 Task: Create Card Training Workshop Planning in Board Sales Pipeline Tracking to Workspace Knowledge Management. Create Card Film Review in Board IT Process Improvement to Workspace Knowledge Management. Create Card Training Workshop Execution in Board Public Relations Media Relations and Pitching to Workspace Knowledge Management
Action: Mouse moved to (49, 361)
Screenshot: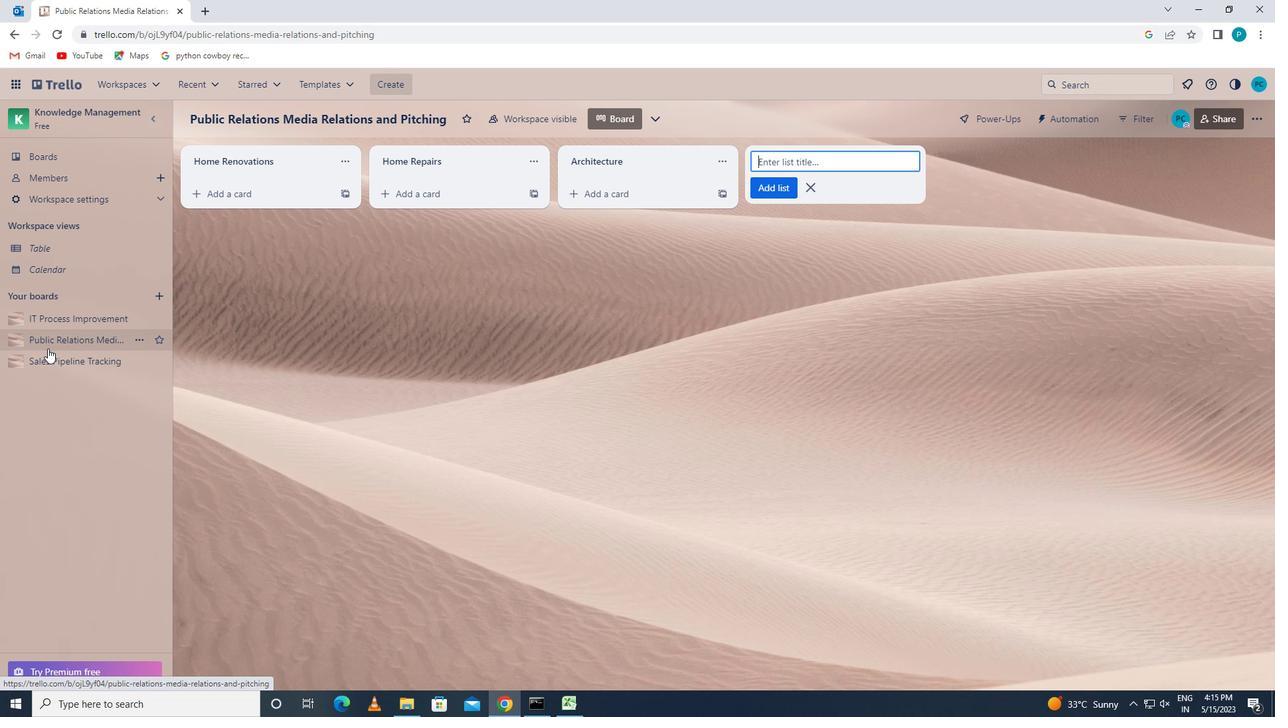 
Action: Mouse pressed left at (49, 361)
Screenshot: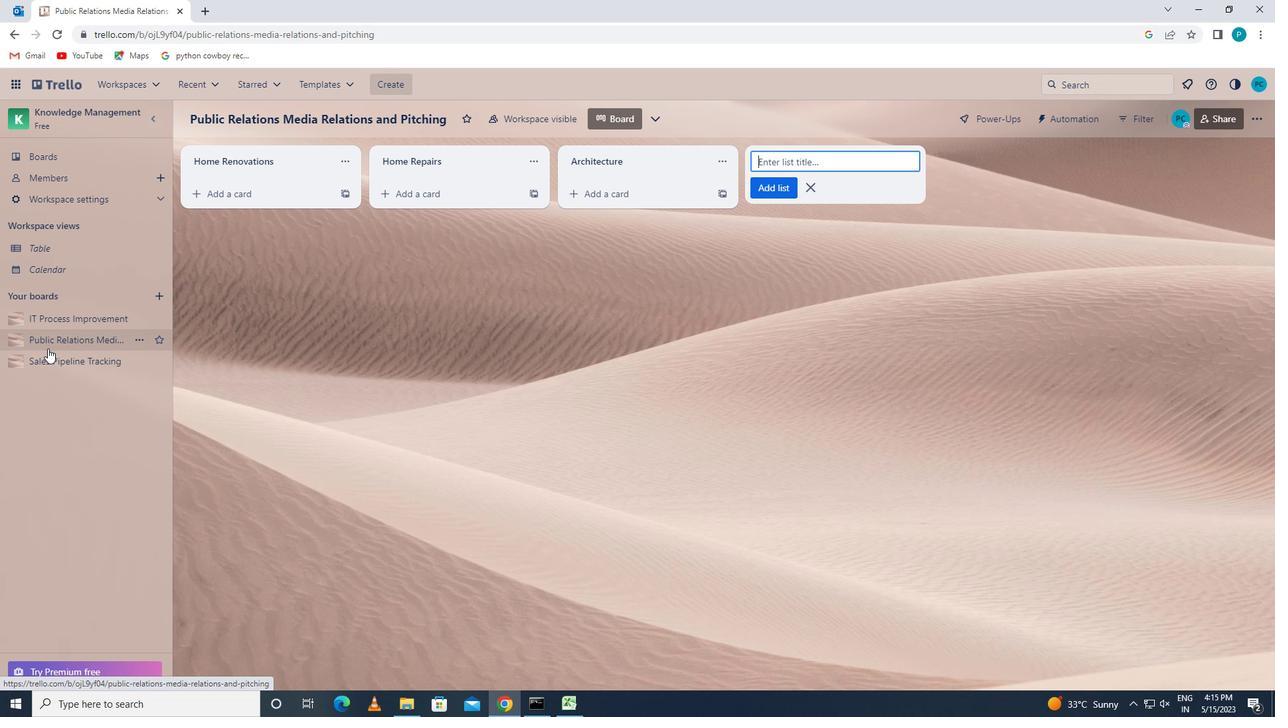 
Action: Mouse moved to (273, 189)
Screenshot: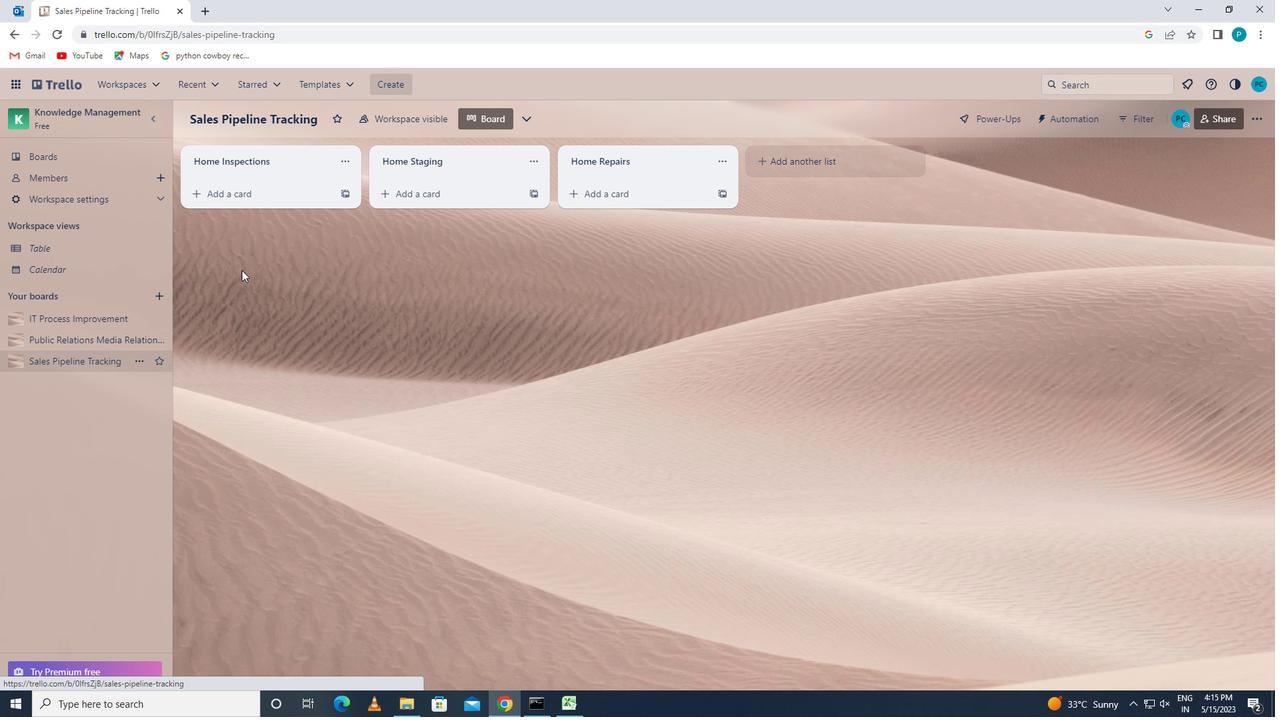 
Action: Mouse pressed left at (273, 189)
Screenshot: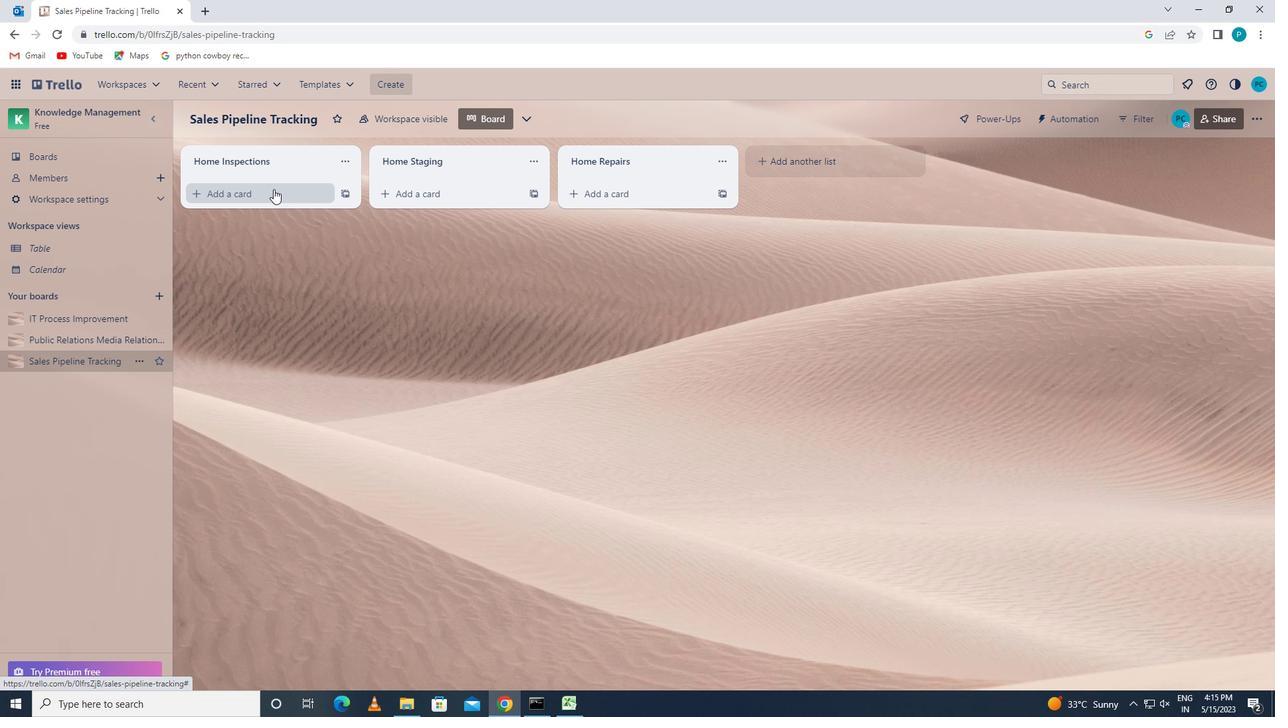 
Action: Key pressed <Key.caps_lock>t<Key.caps_lock>raining<Key.space><Key.caps_lock>w<Key.caps_lock>orkshop<Key.space><Key.caps_lock>p<Key.caps_lock>lanning
Screenshot: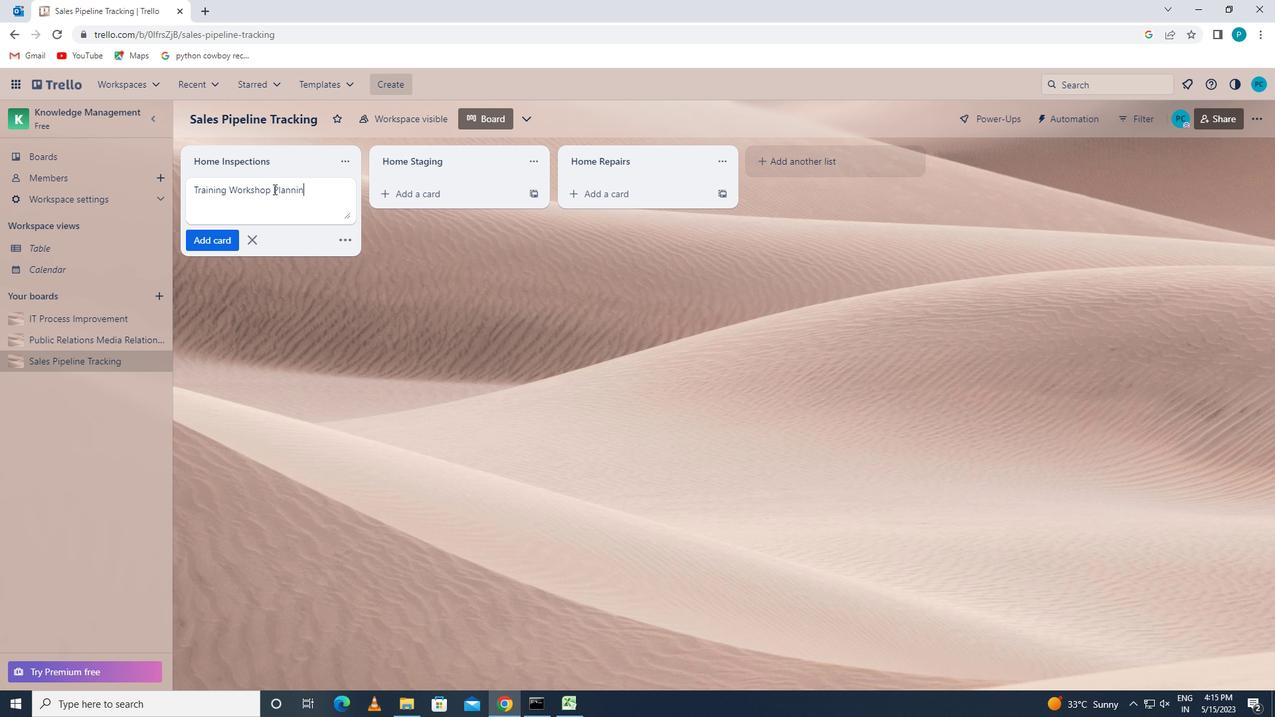 
Action: Mouse moved to (220, 235)
Screenshot: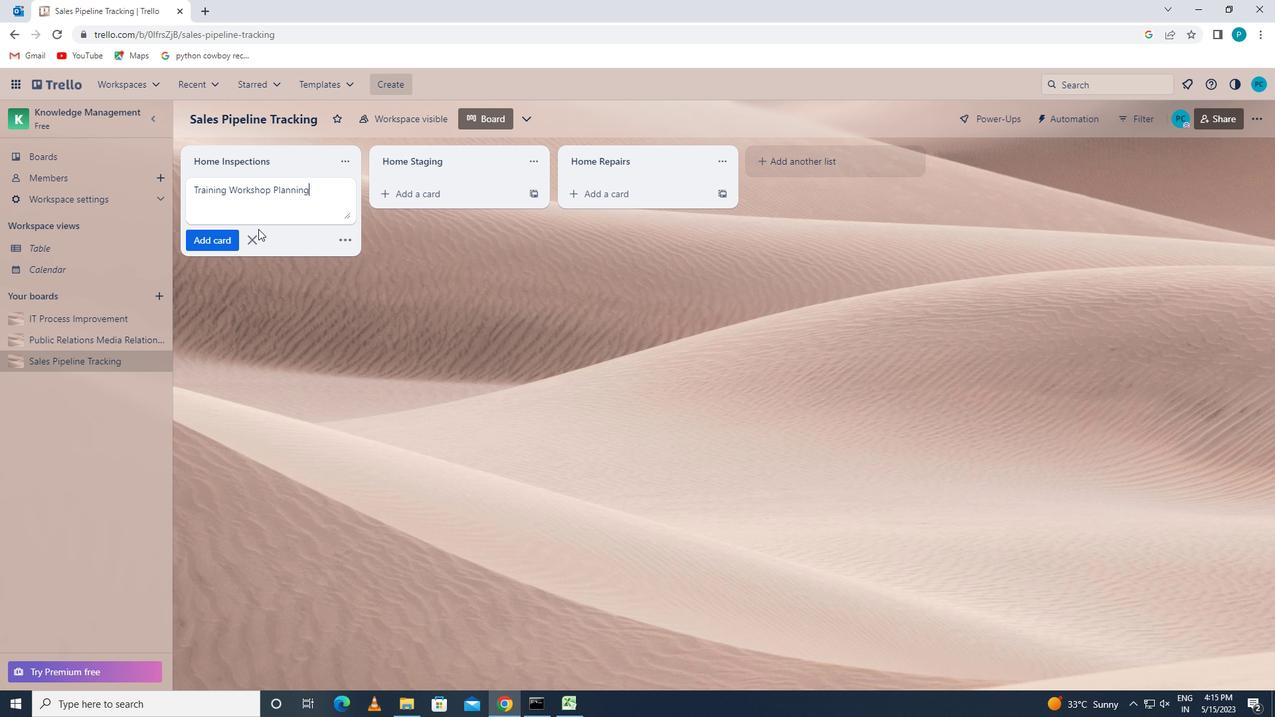
Action: Mouse pressed left at (220, 235)
Screenshot: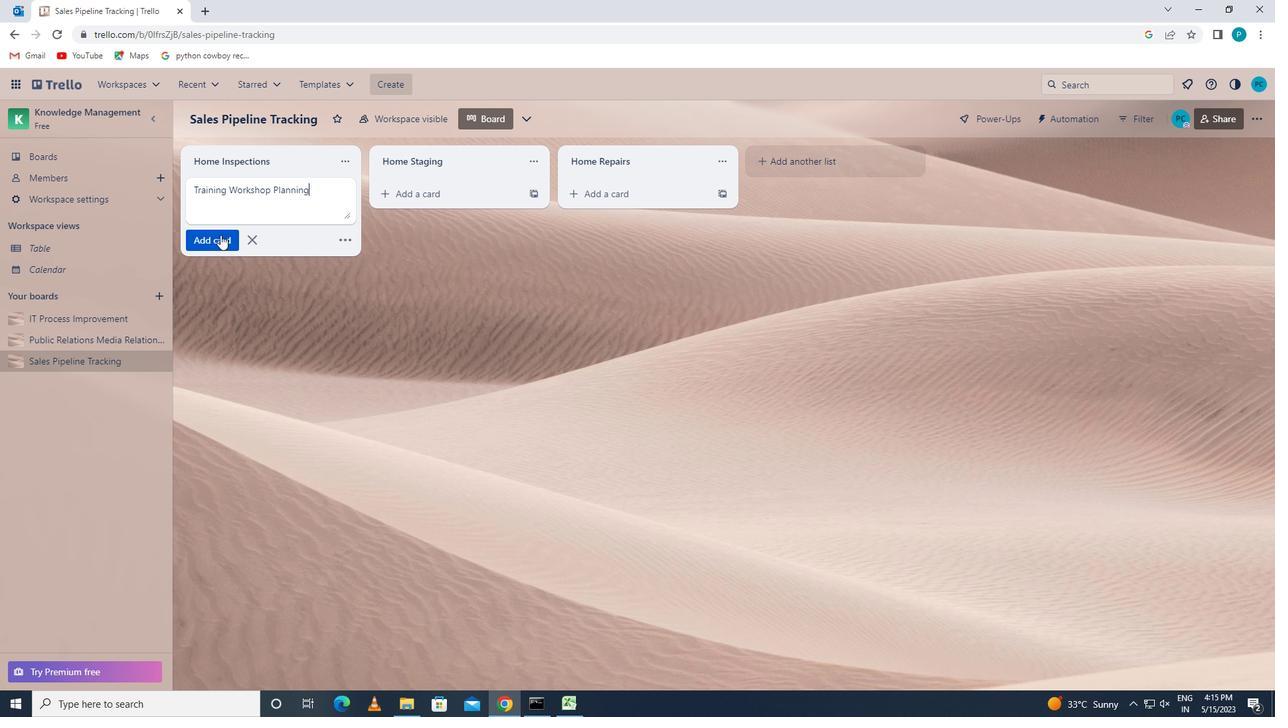 
Action: Mouse moved to (85, 321)
Screenshot: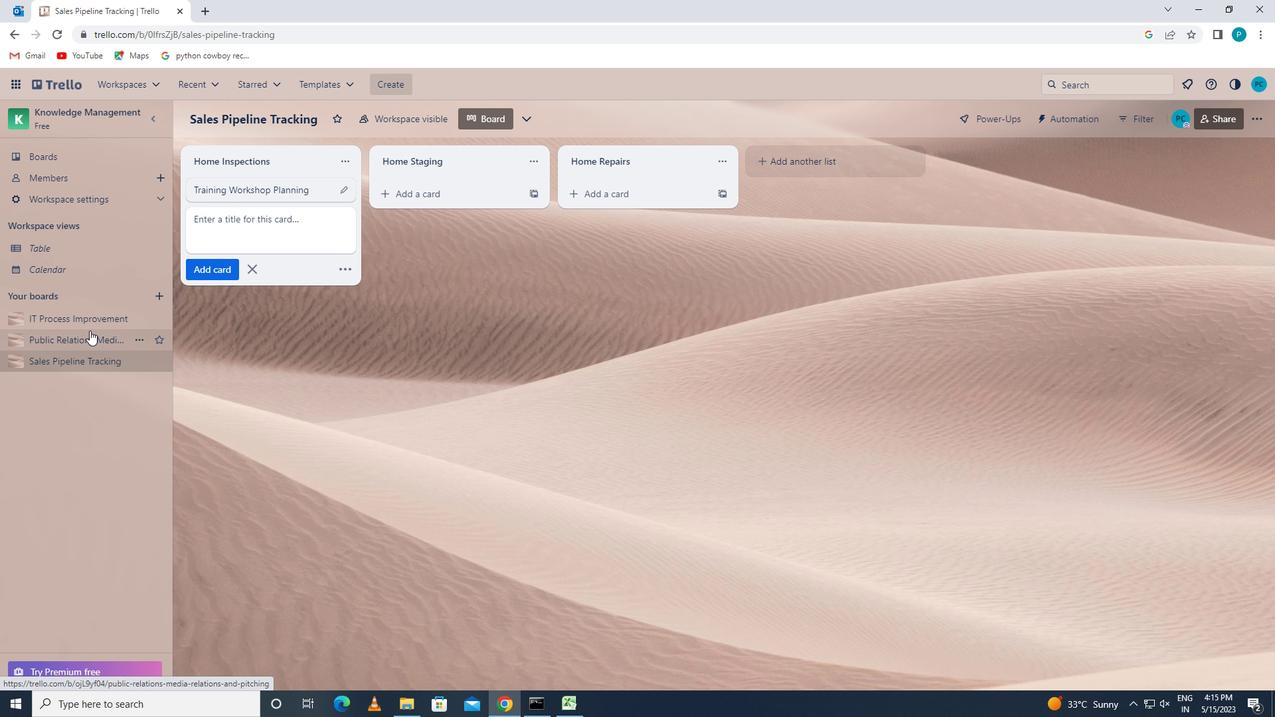 
Action: Mouse pressed left at (85, 321)
Screenshot: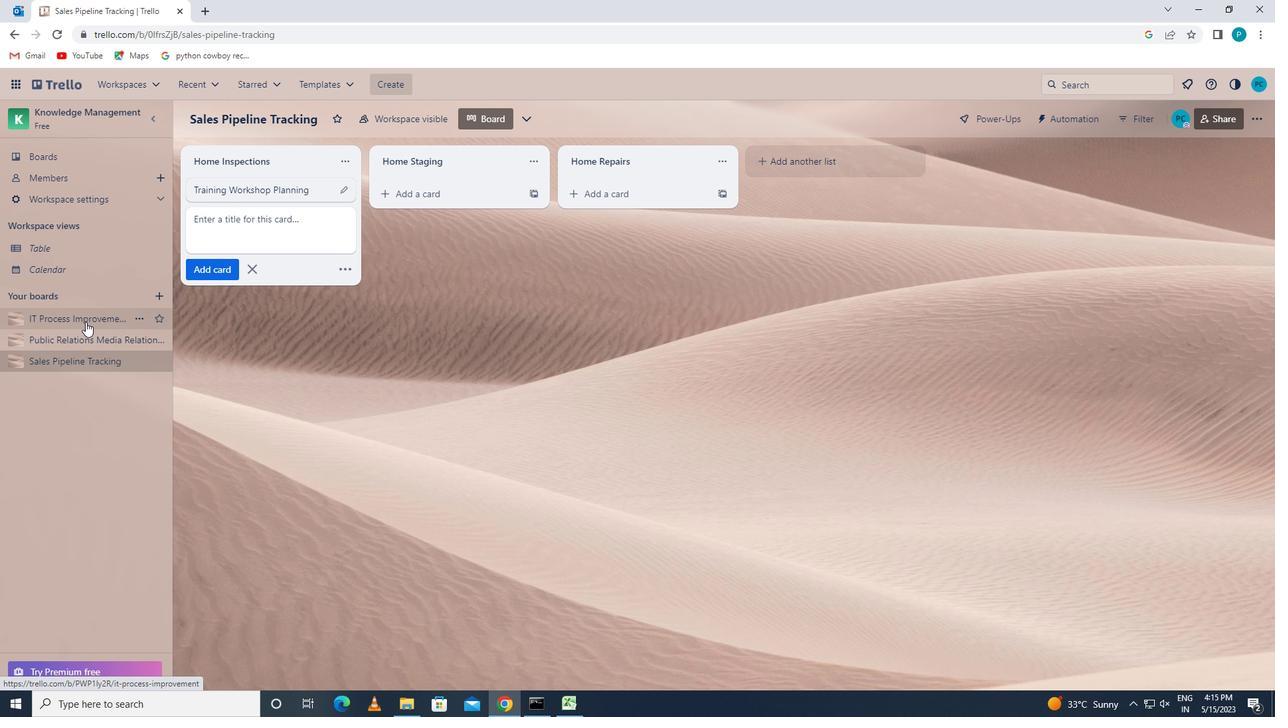 
Action: Mouse moved to (277, 202)
Screenshot: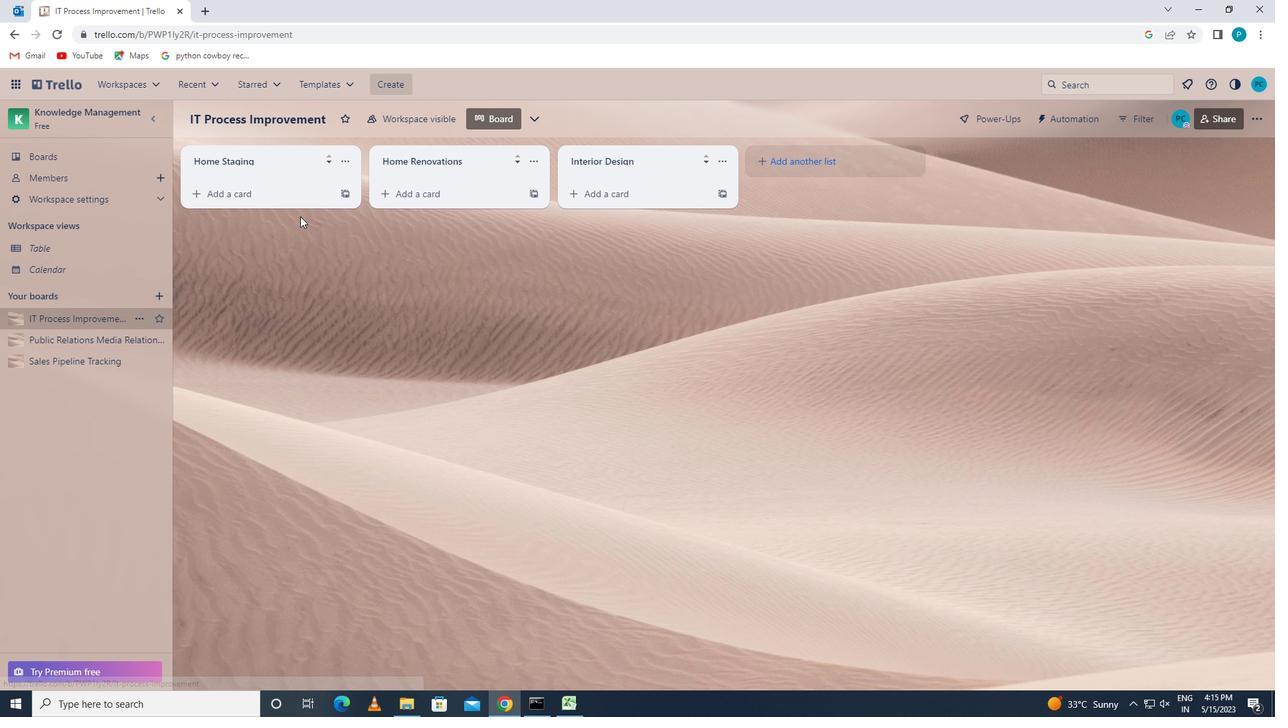 
Action: Mouse pressed left at (277, 202)
Screenshot: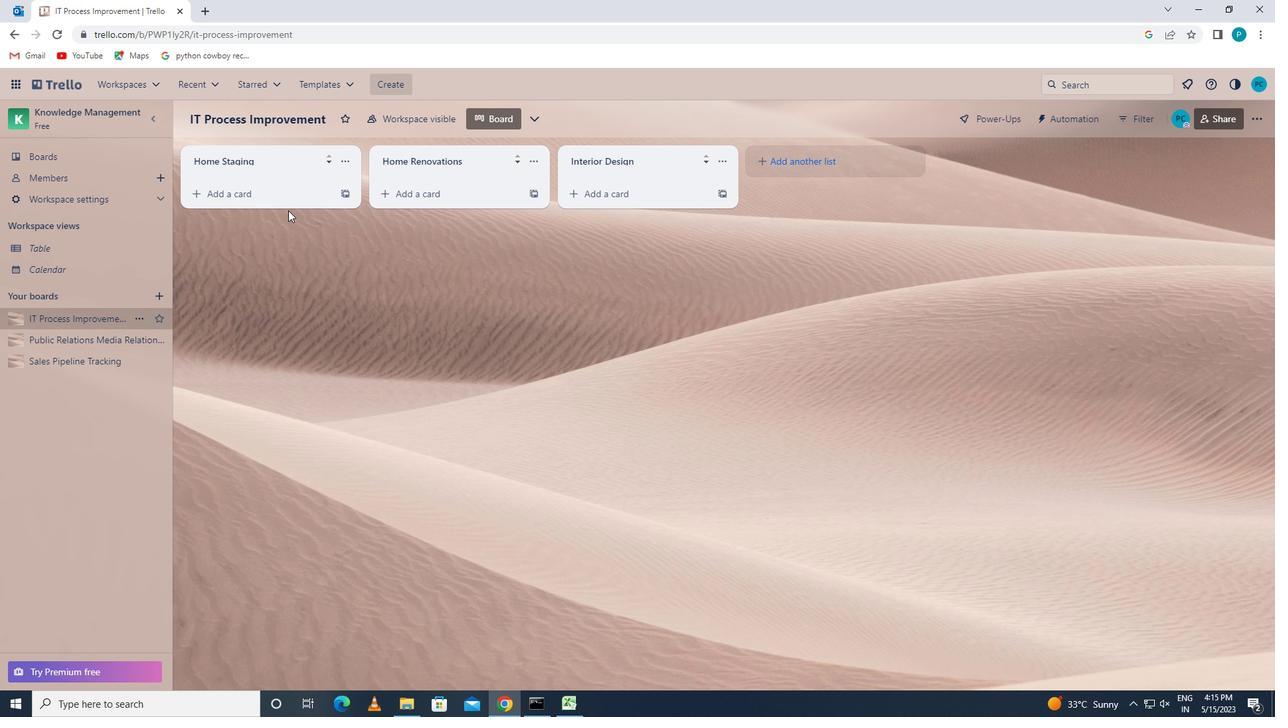
Action: Key pressed <Key.caps_lock>f<Key.caps_lock>ilm<Key.space><Key.caps_lock>r<Key.caps_lock>eview
Screenshot: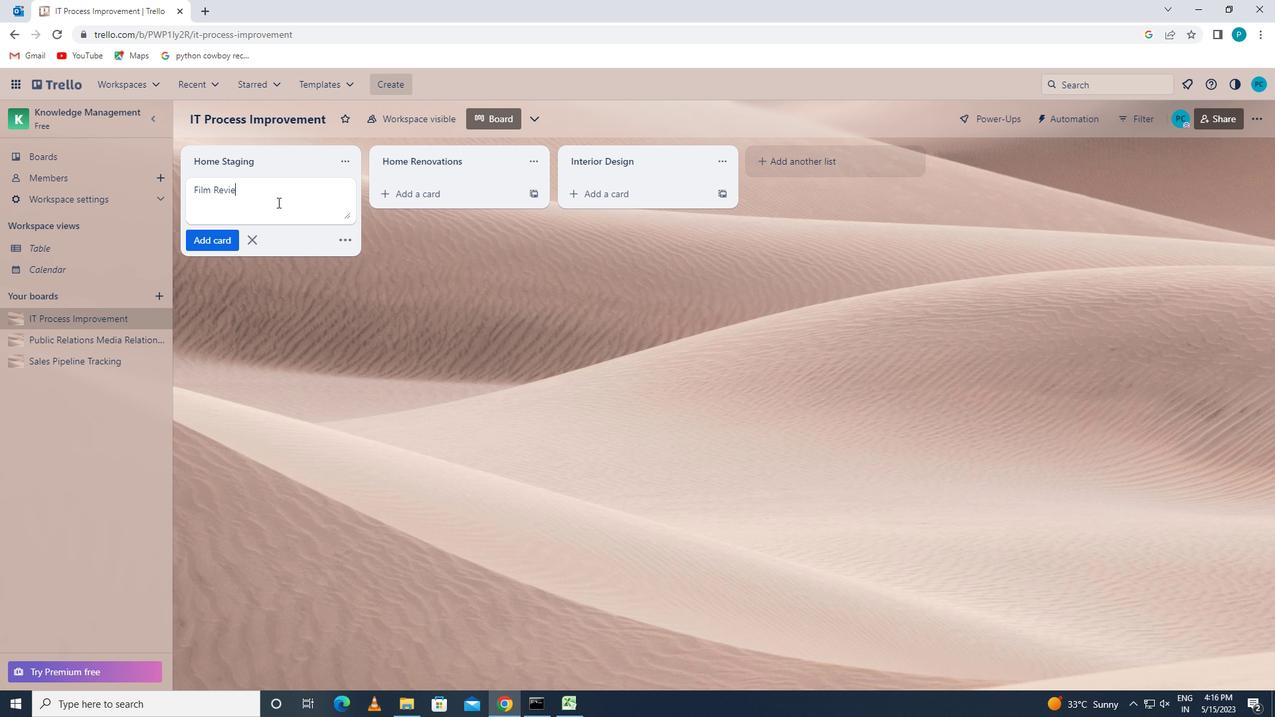 
Action: Mouse moved to (201, 237)
Screenshot: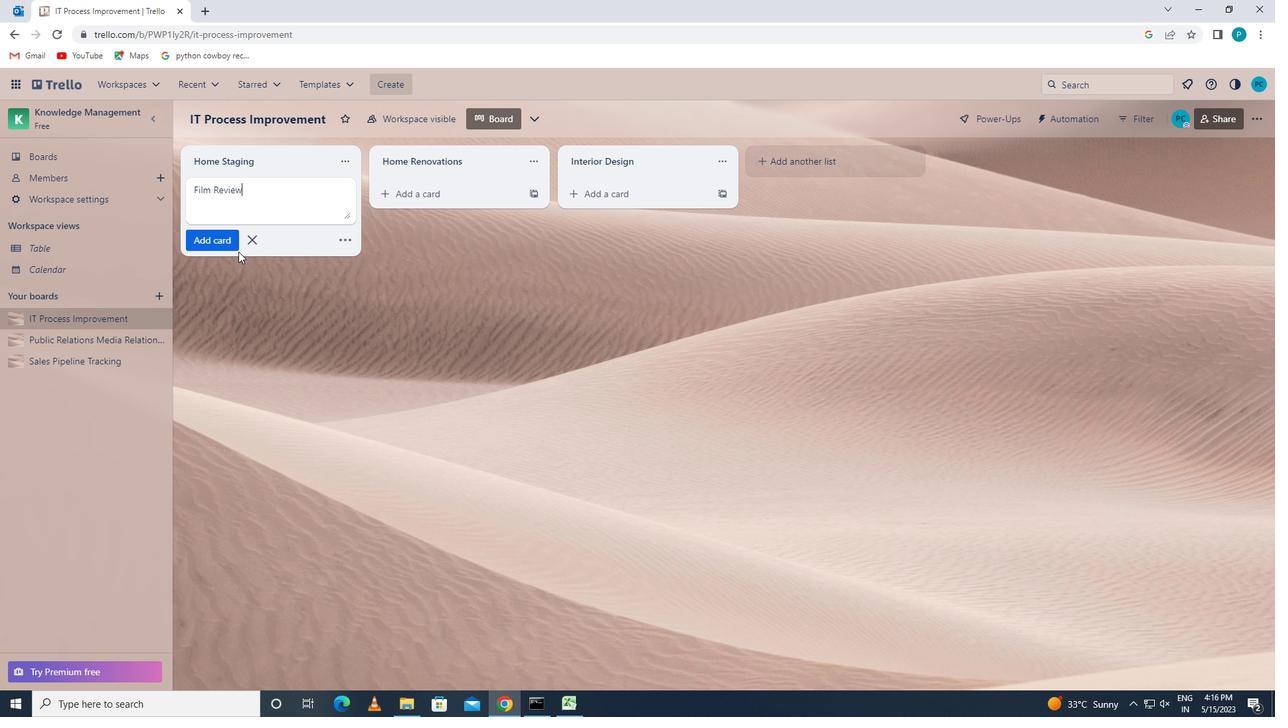 
Action: Mouse pressed left at (201, 237)
Screenshot: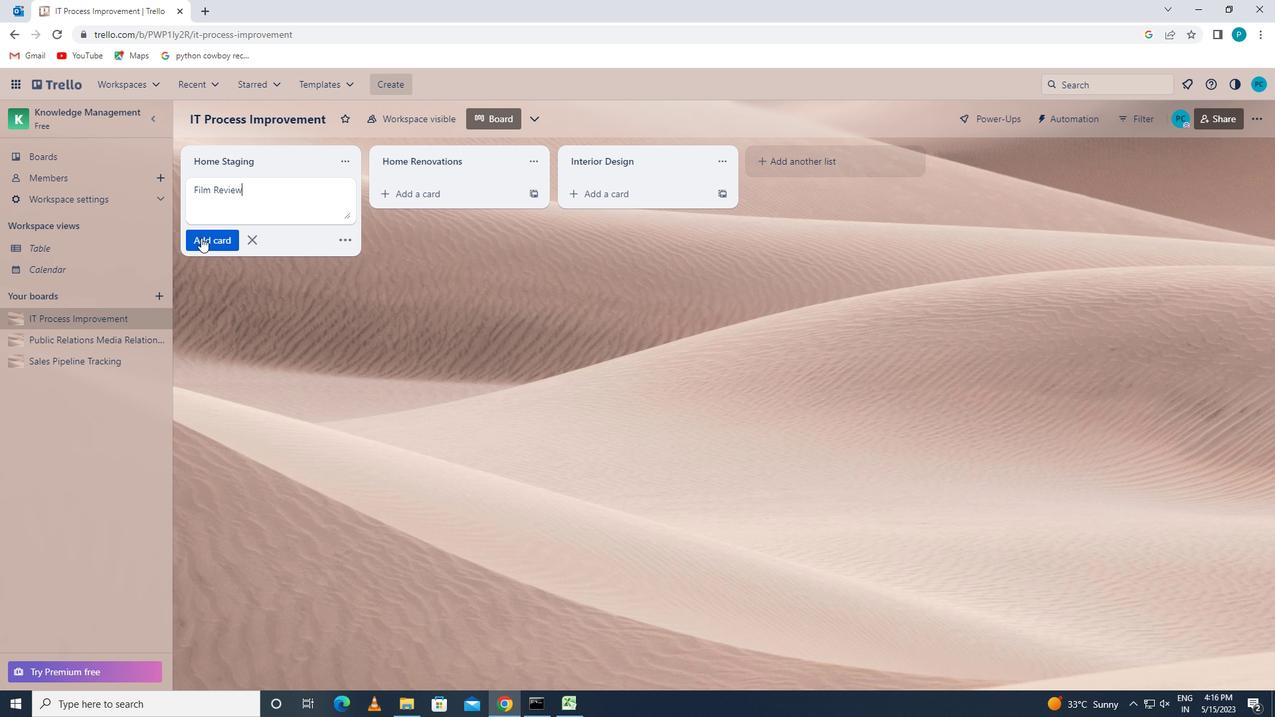 
Action: Mouse moved to (85, 336)
Screenshot: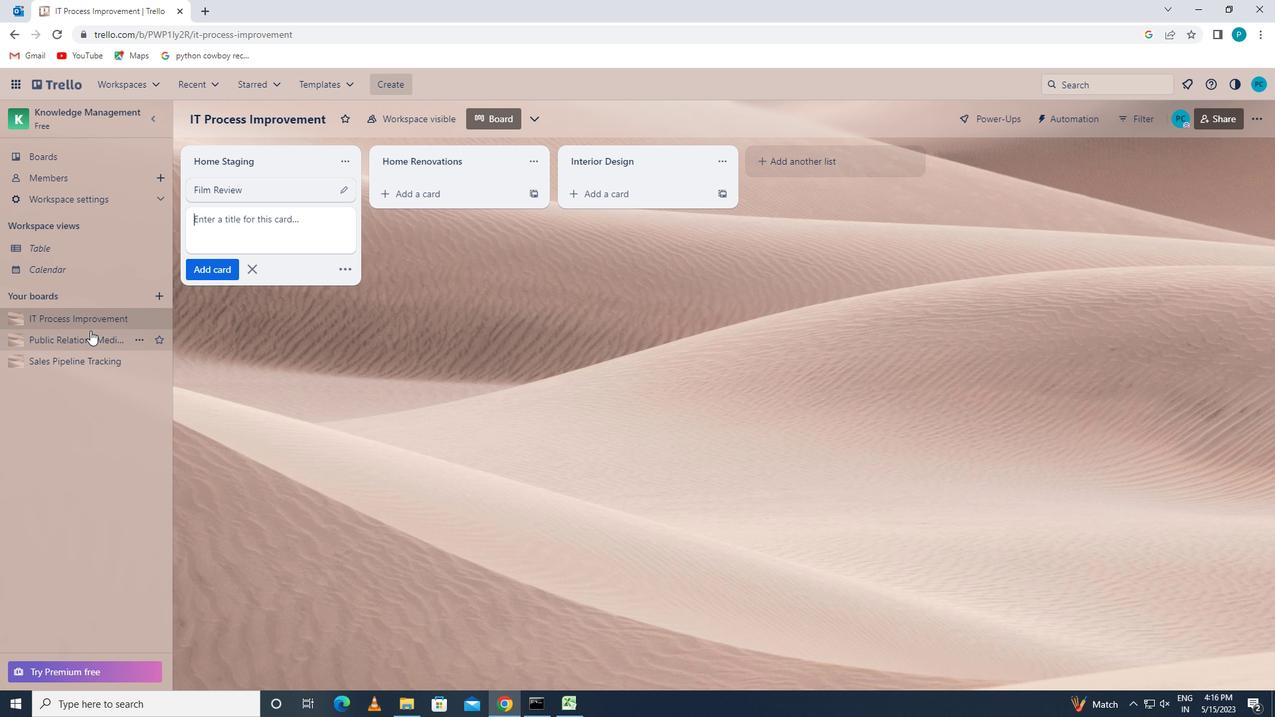 
Action: Mouse pressed left at (85, 336)
Screenshot: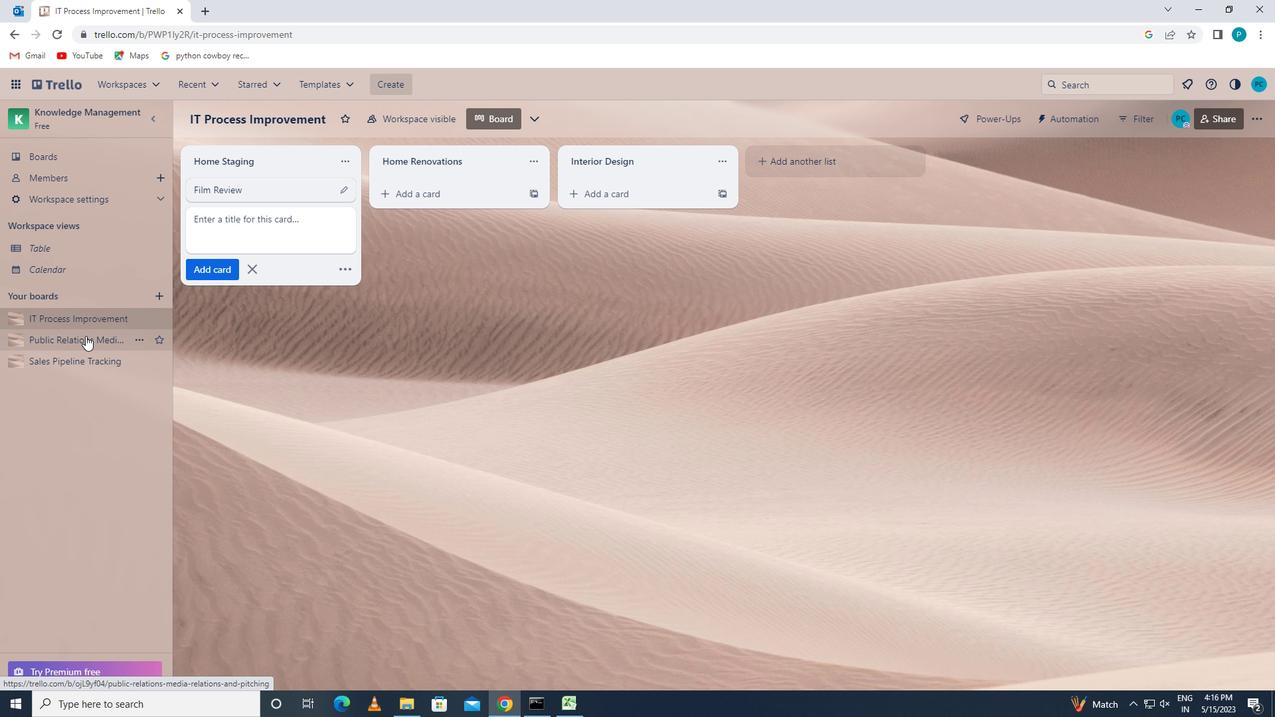 
Action: Mouse moved to (249, 195)
Screenshot: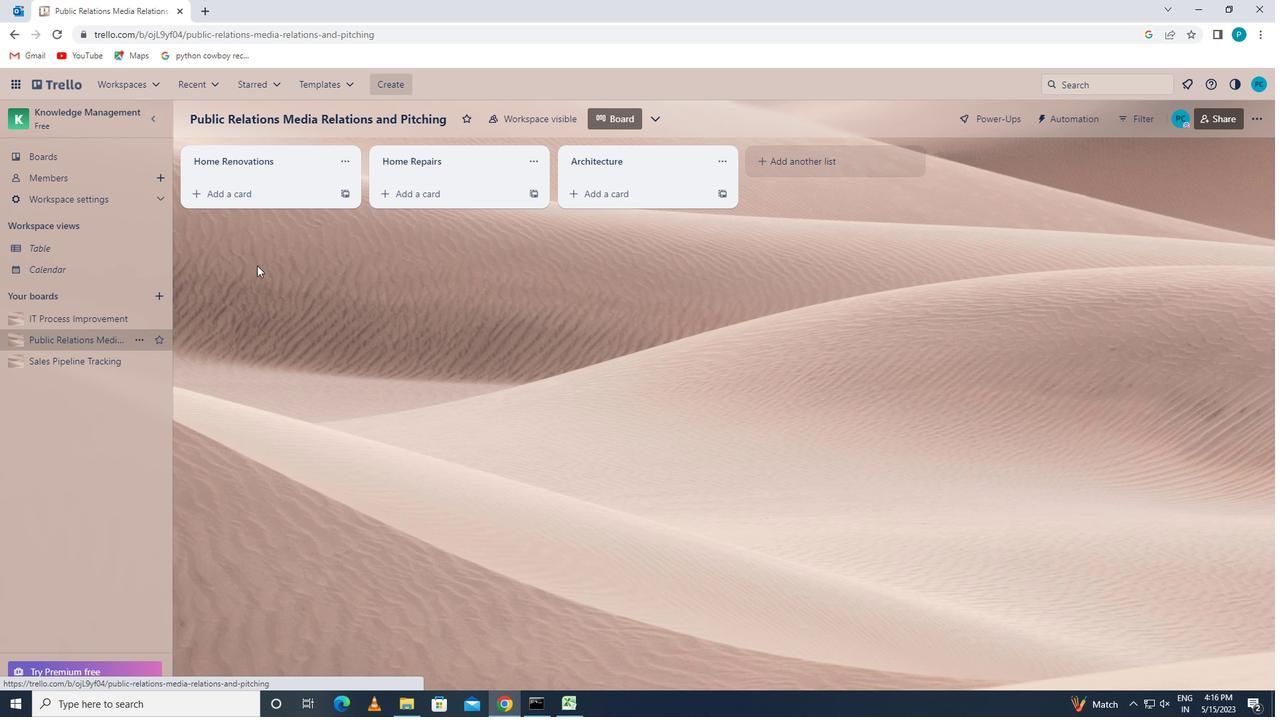 
Action: Mouse pressed left at (249, 195)
Screenshot: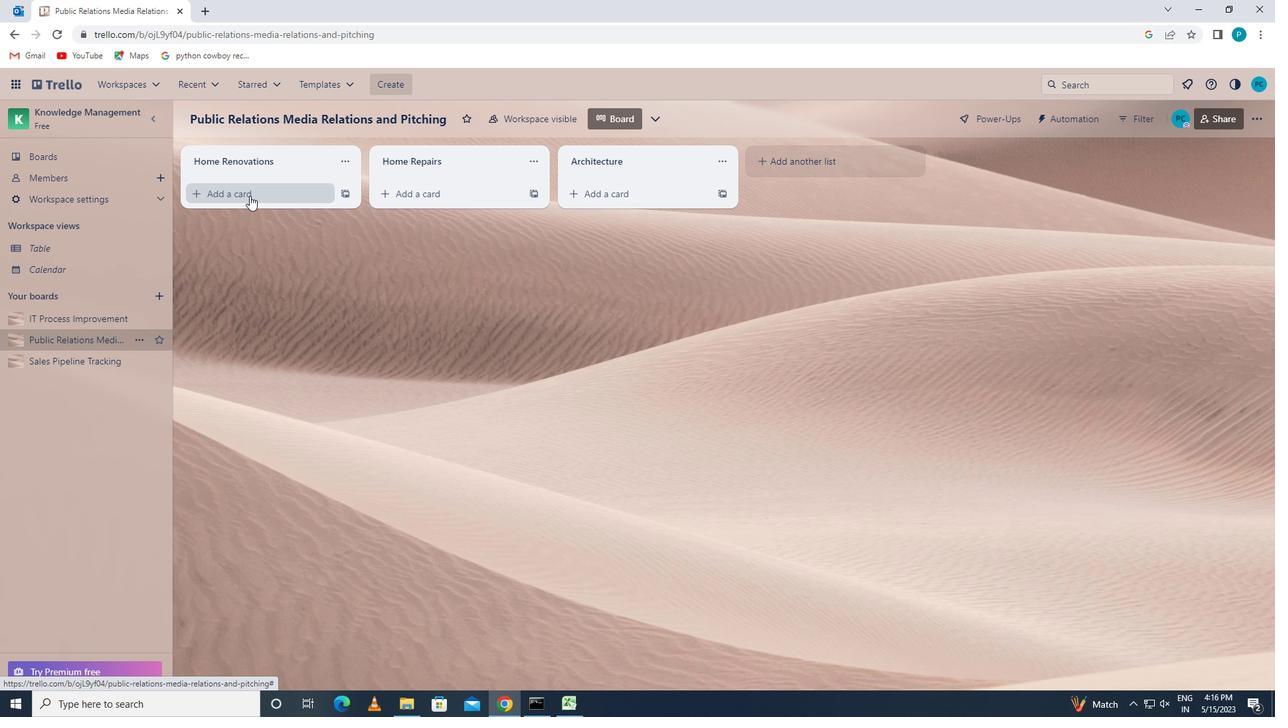 
Action: Key pressed <Key.caps_lock>t<Key.caps_lock>raining<Key.space><Key.caps_lock>w<Key.caps_lock>orkshop<Key.space><Key.caps_lock>e<Key.caps_lock>xecution<Key.space>in<Key.space><Key.backspace><Key.backspace><Key.backspace>
Screenshot: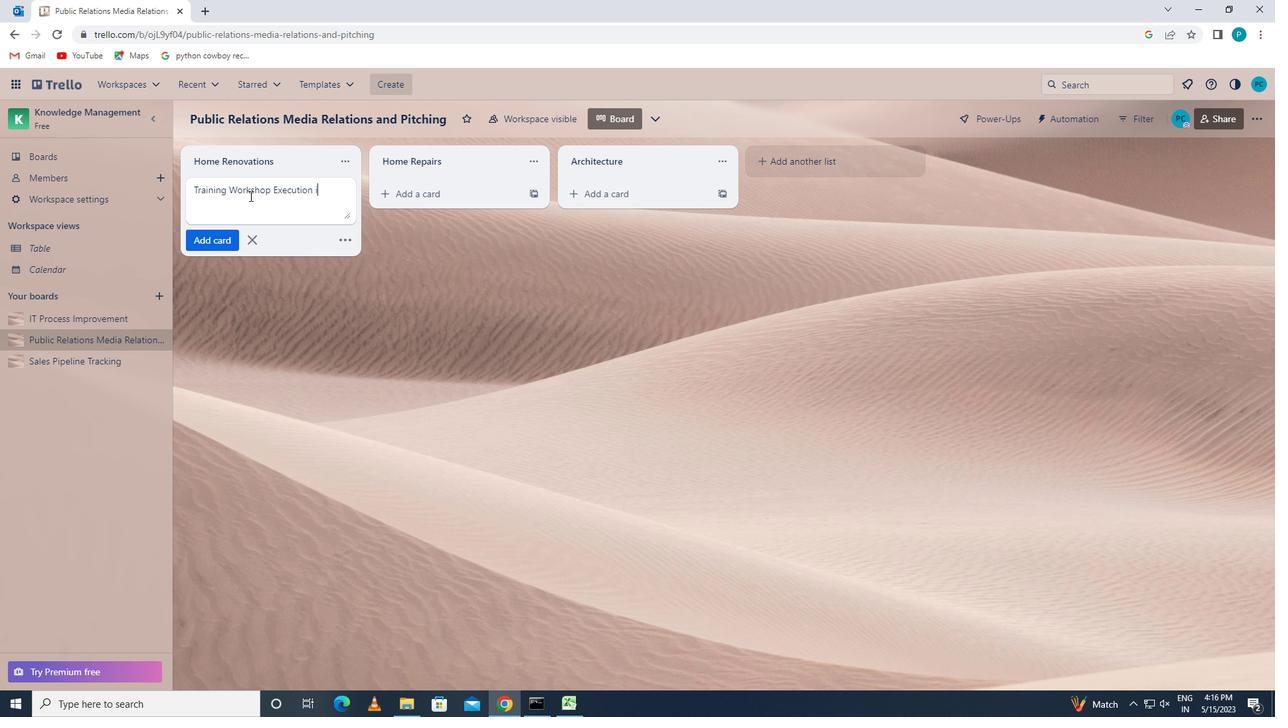 
Action: Mouse moved to (226, 230)
Screenshot: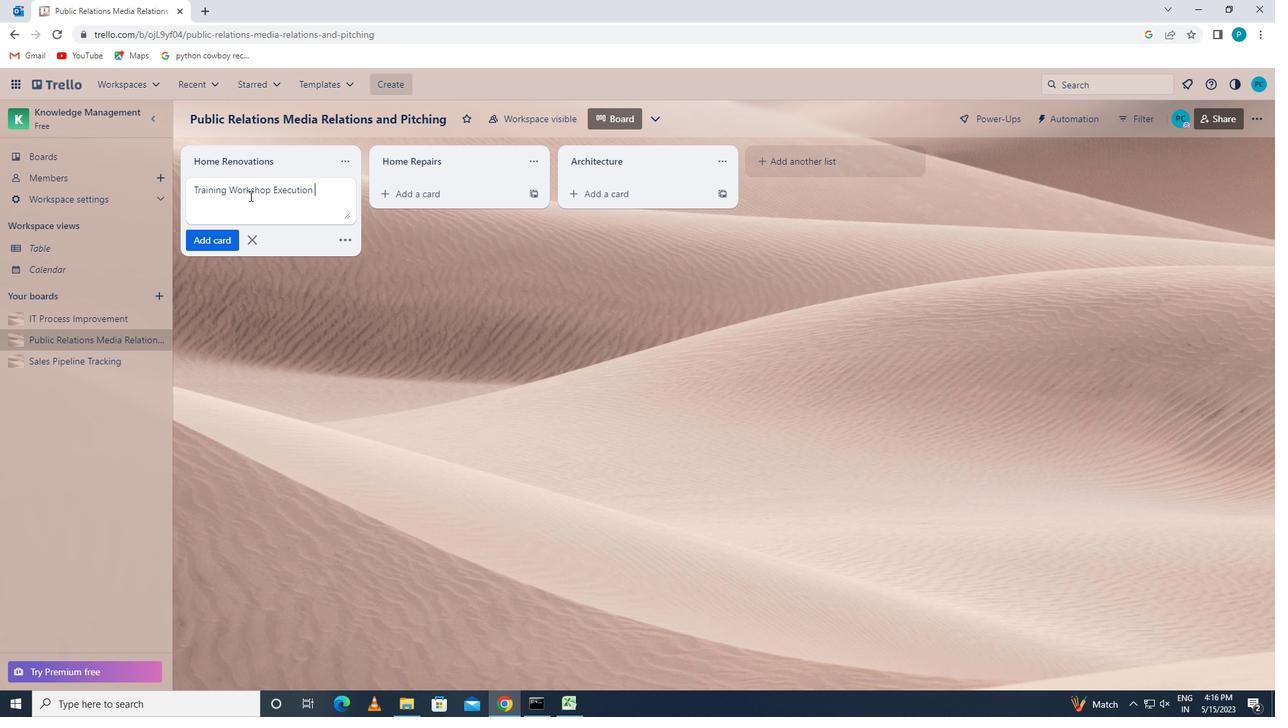 
Action: Mouse pressed left at (226, 230)
Screenshot: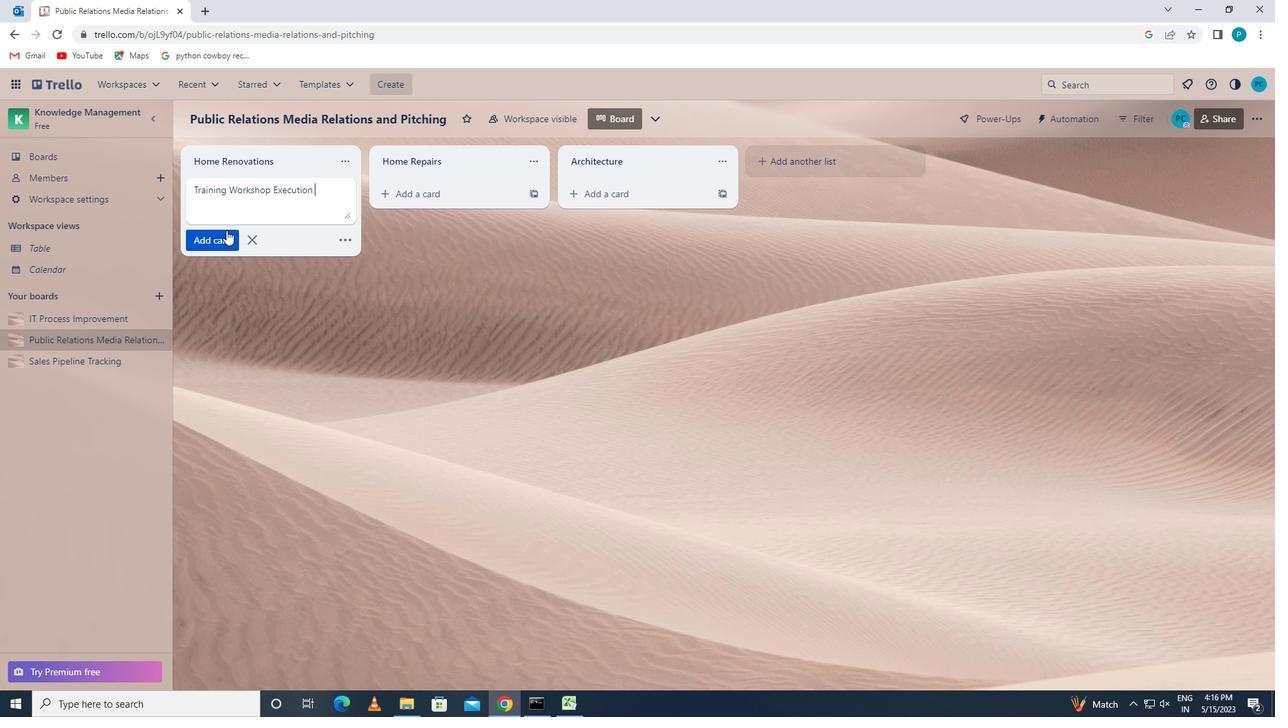 
